 Task: Filter courses by subject and topic,"Creative".
Action: Mouse moved to (419, 108)
Screenshot: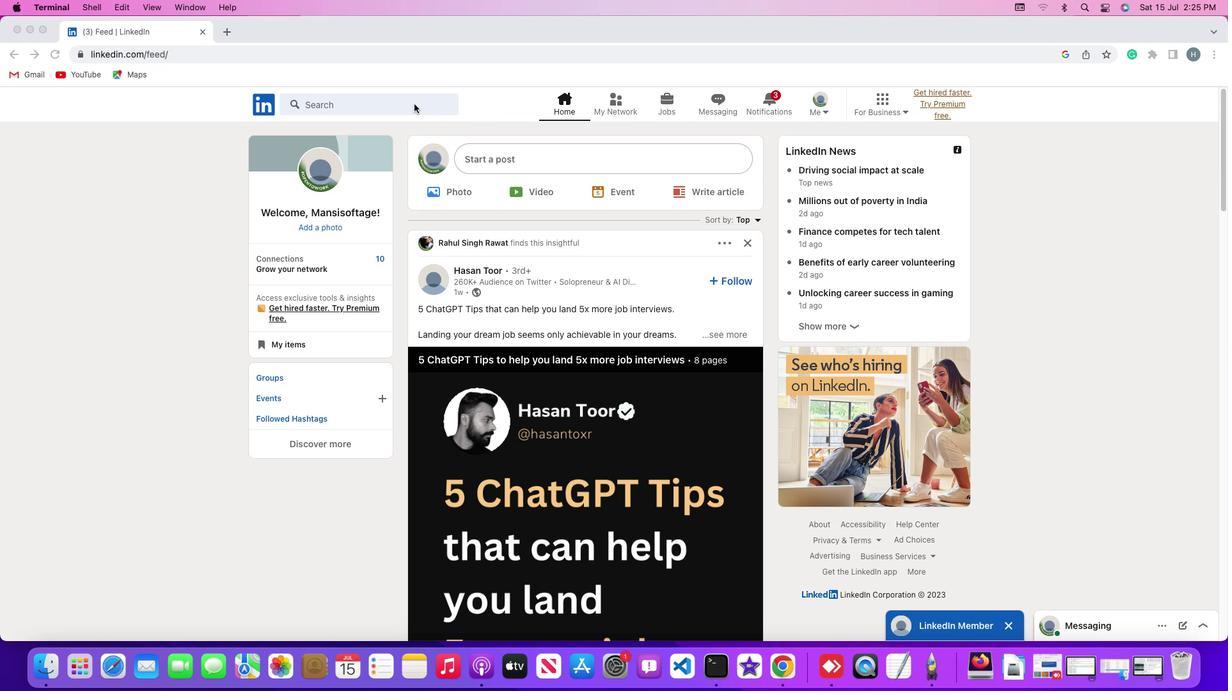 
Action: Mouse pressed left at (419, 108)
Screenshot: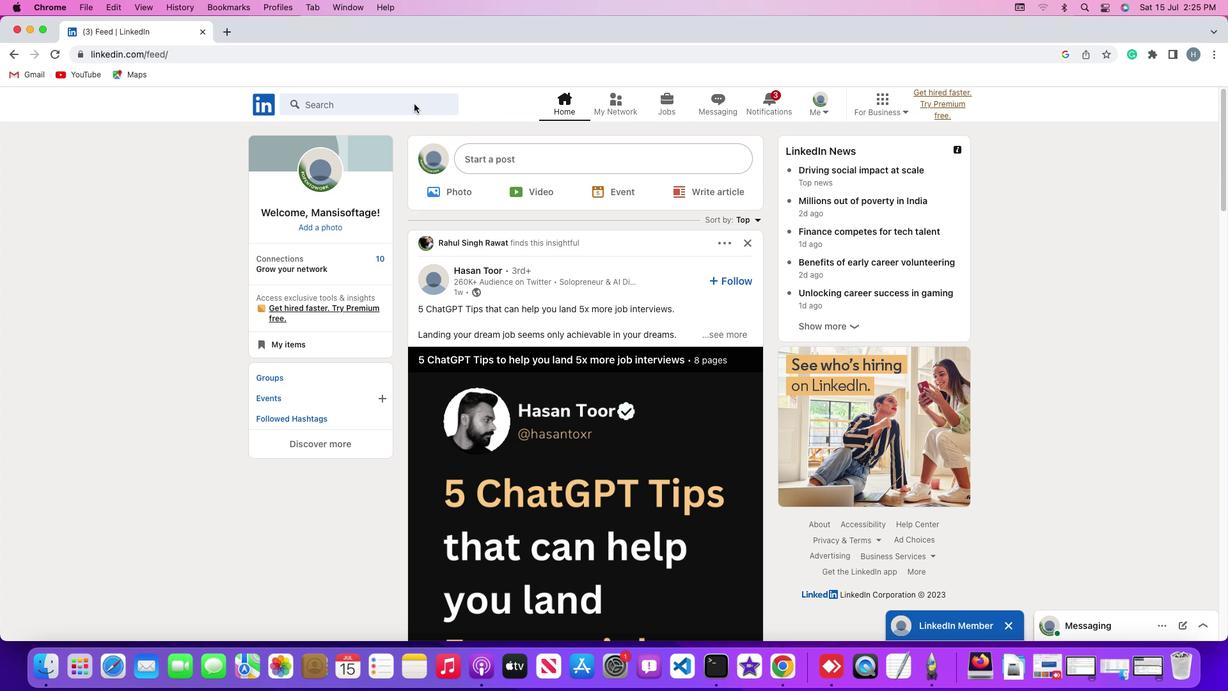 
Action: Mouse pressed left at (419, 108)
Screenshot: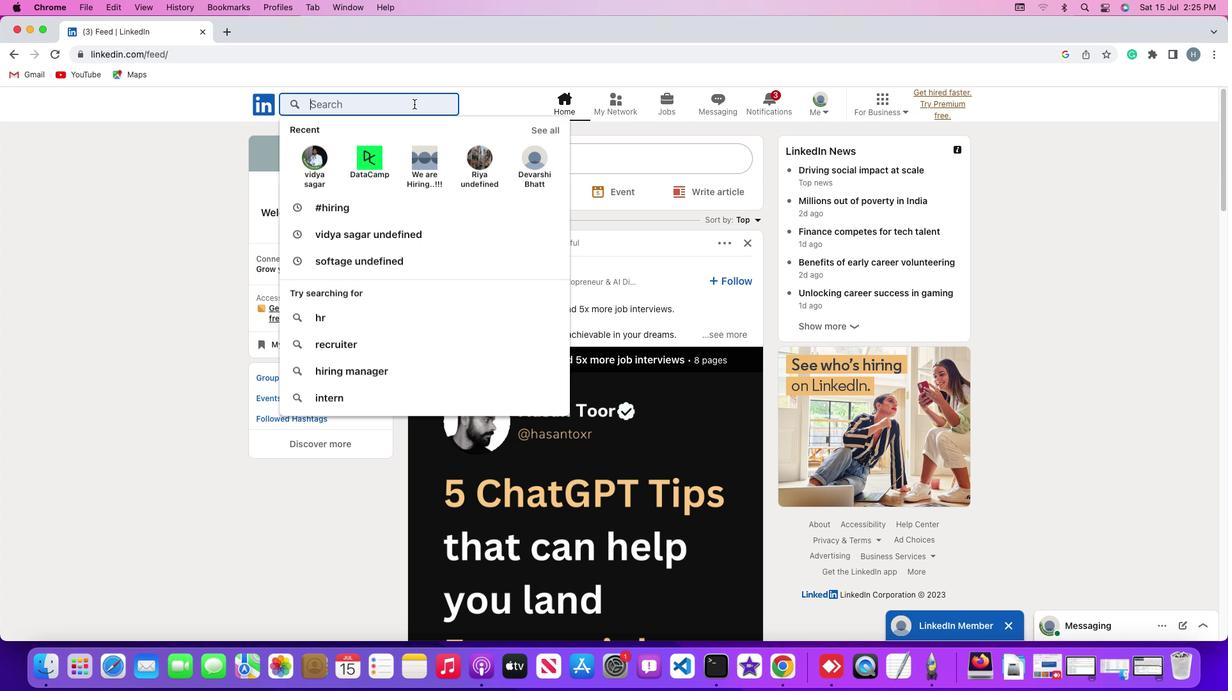 
Action: Mouse moved to (458, 86)
Screenshot: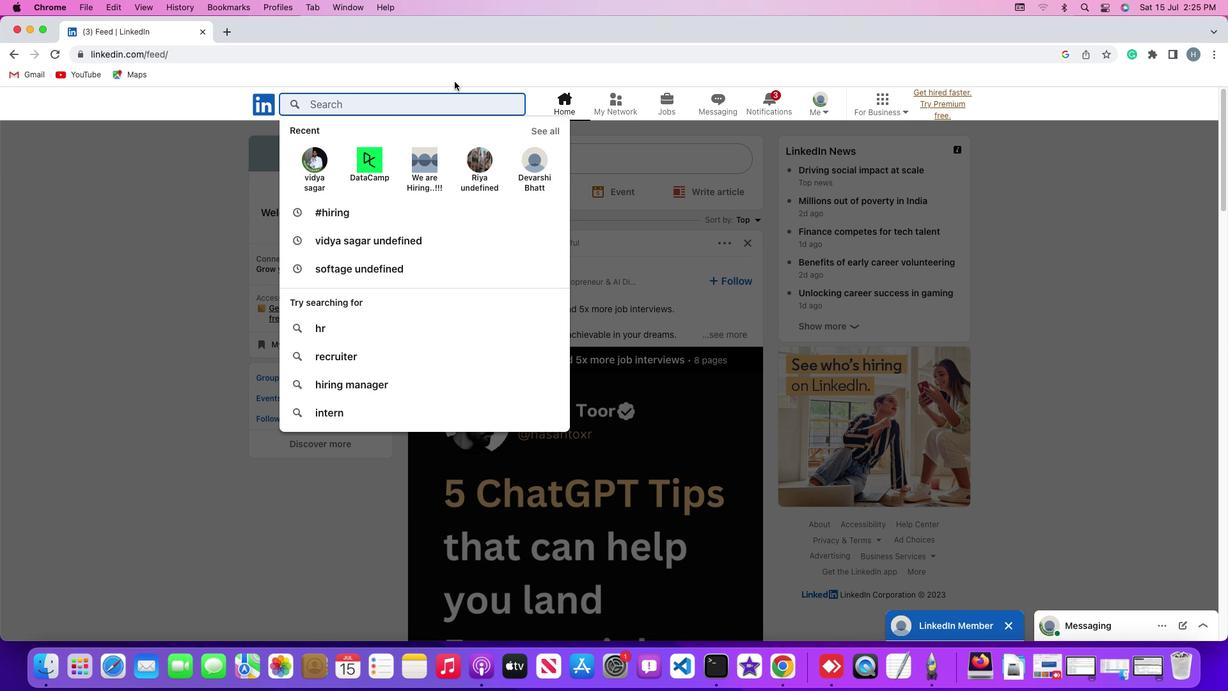 
Action: Key pressed Key.shift'#''h''i''r''i''n''g'Key.enter
Screenshot: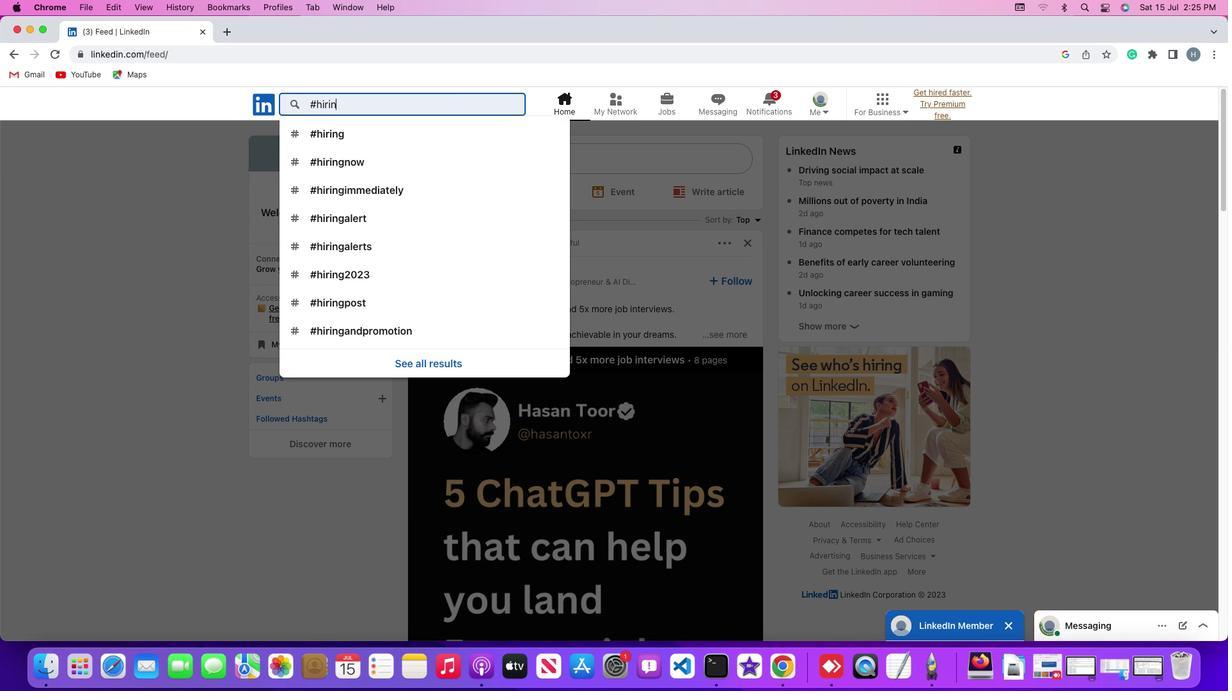 
Action: Mouse moved to (690, 141)
Screenshot: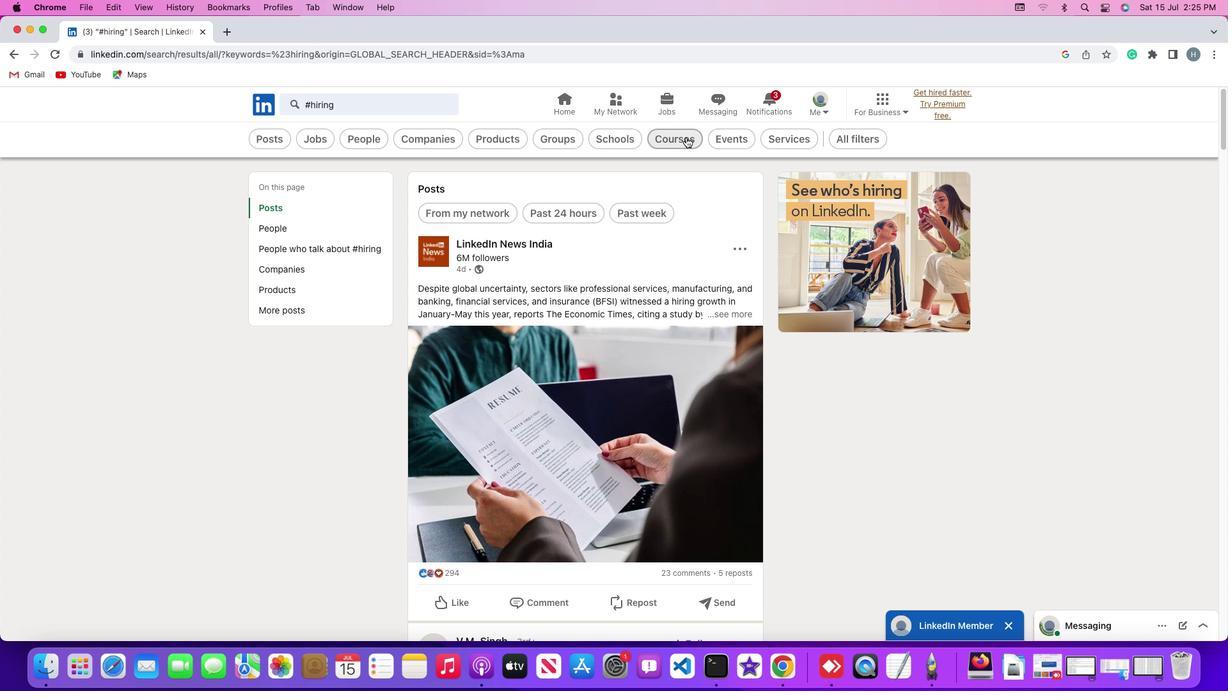 
Action: Mouse pressed left at (690, 141)
Screenshot: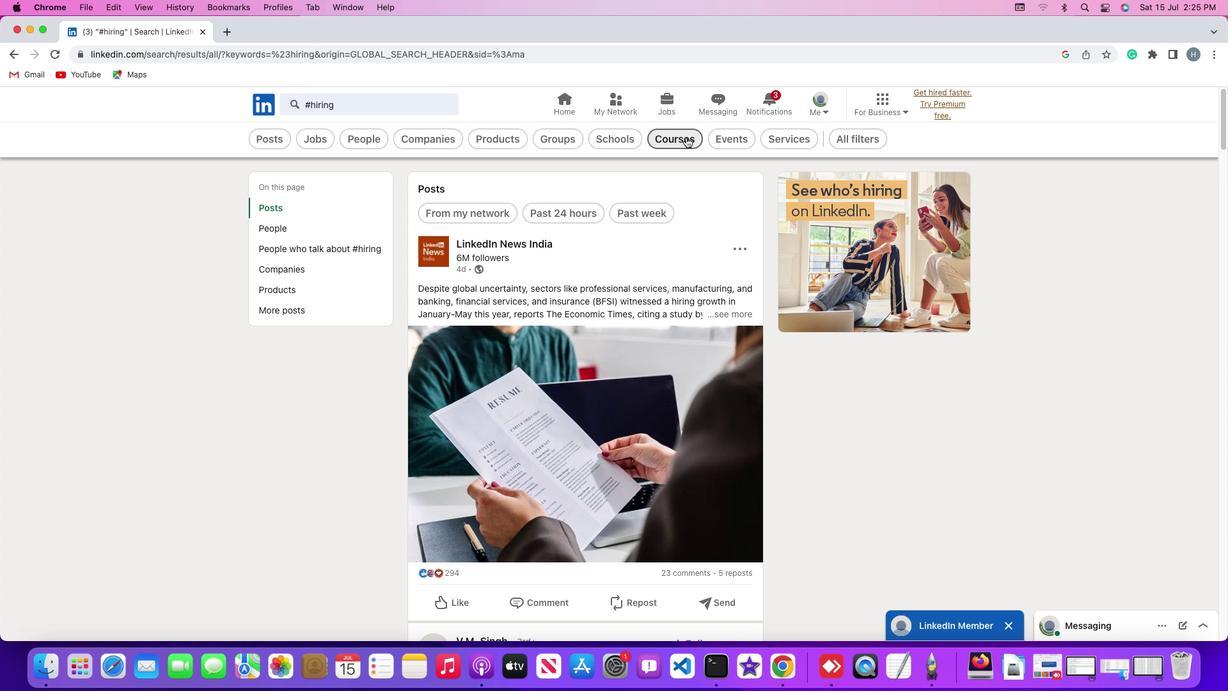 
Action: Mouse moved to (554, 142)
Screenshot: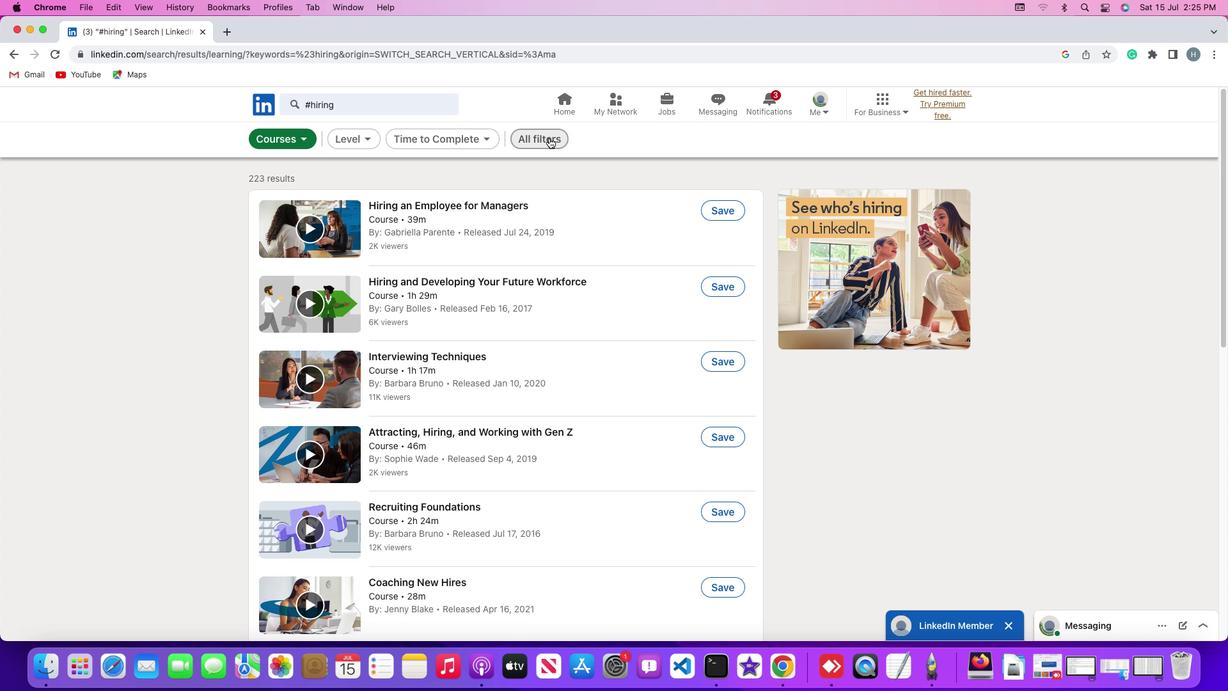 
Action: Mouse pressed left at (554, 142)
Screenshot: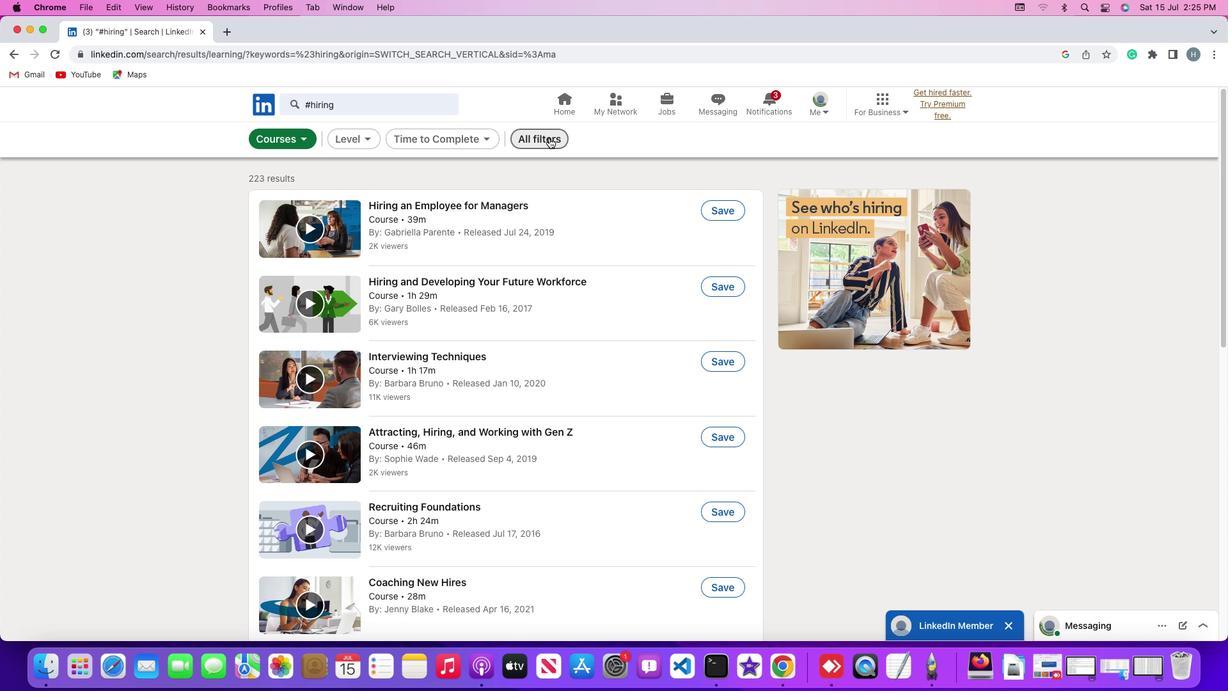 
Action: Mouse moved to (918, 454)
Screenshot: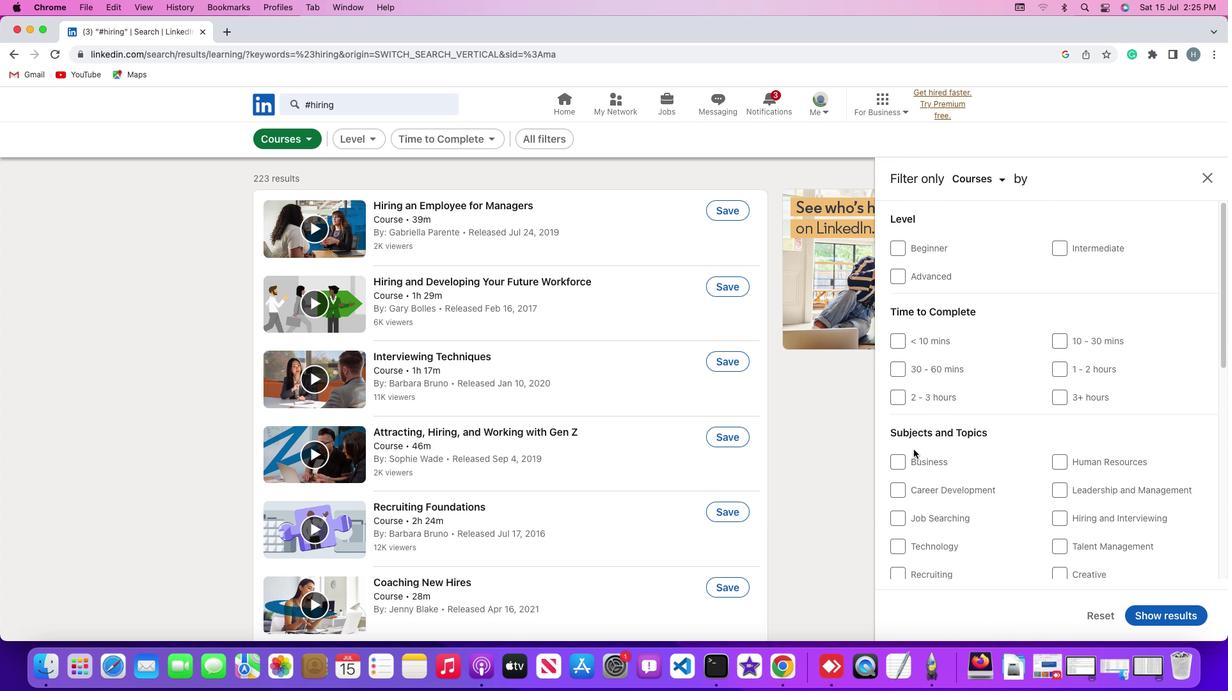 
Action: Mouse scrolled (918, 454) with delta (4, 3)
Screenshot: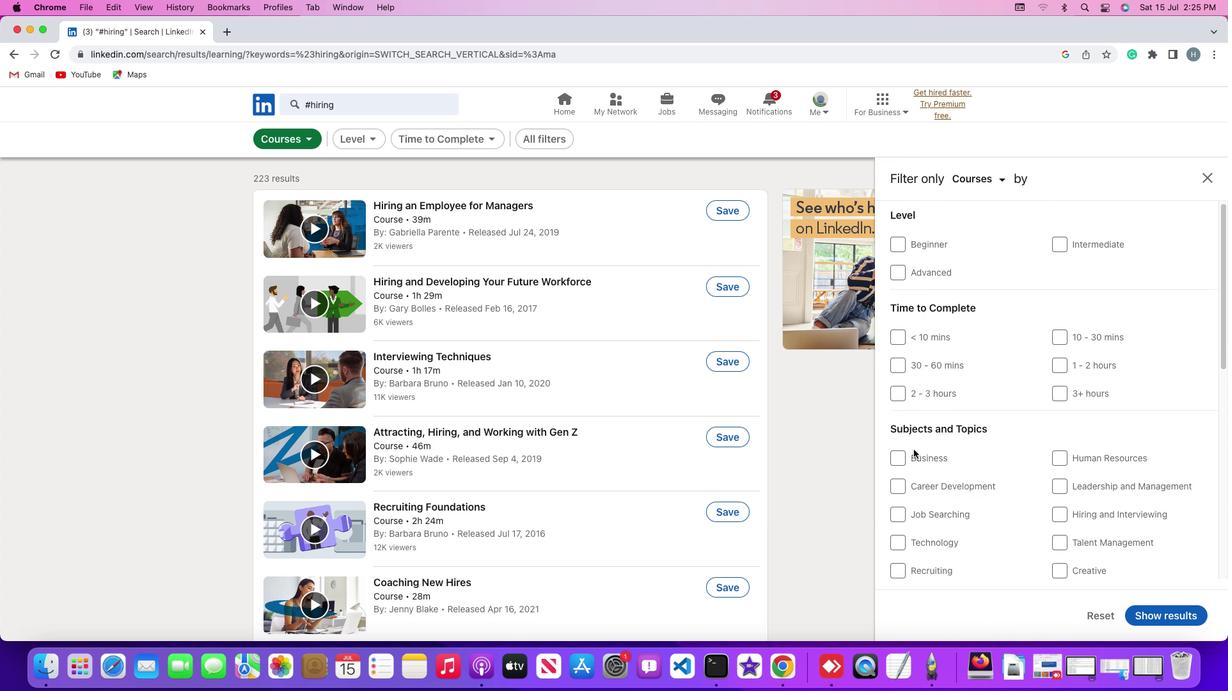 
Action: Mouse scrolled (918, 454) with delta (4, 3)
Screenshot: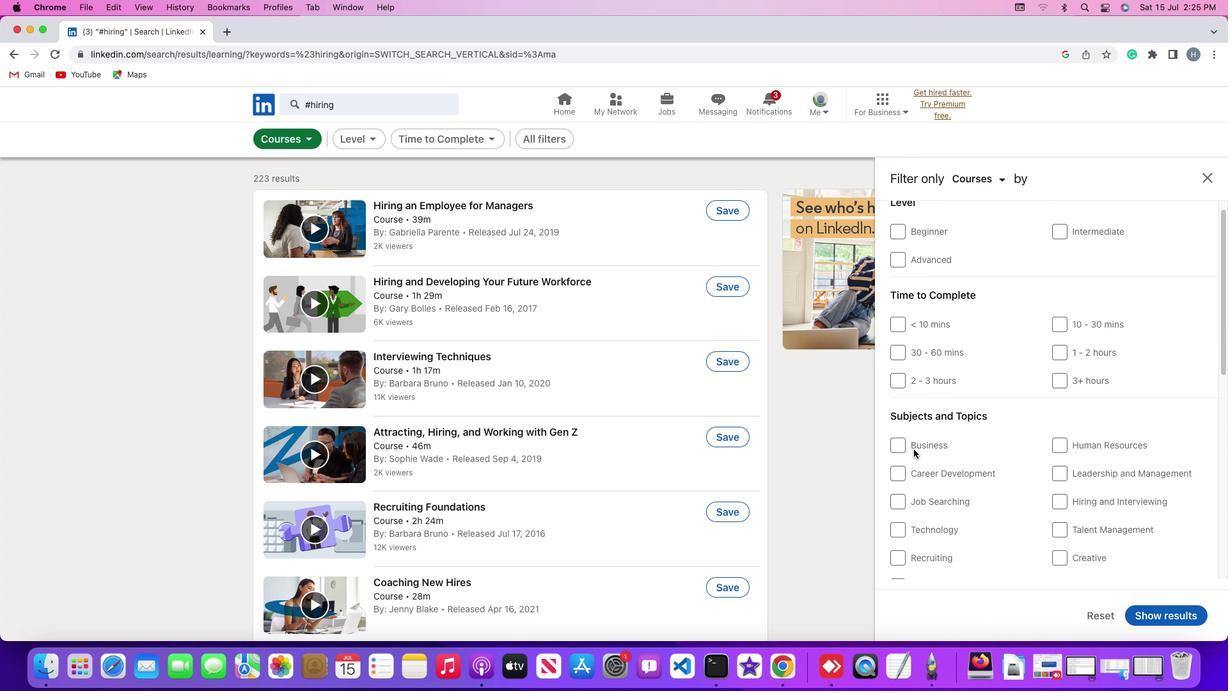 
Action: Mouse scrolled (918, 454) with delta (4, 3)
Screenshot: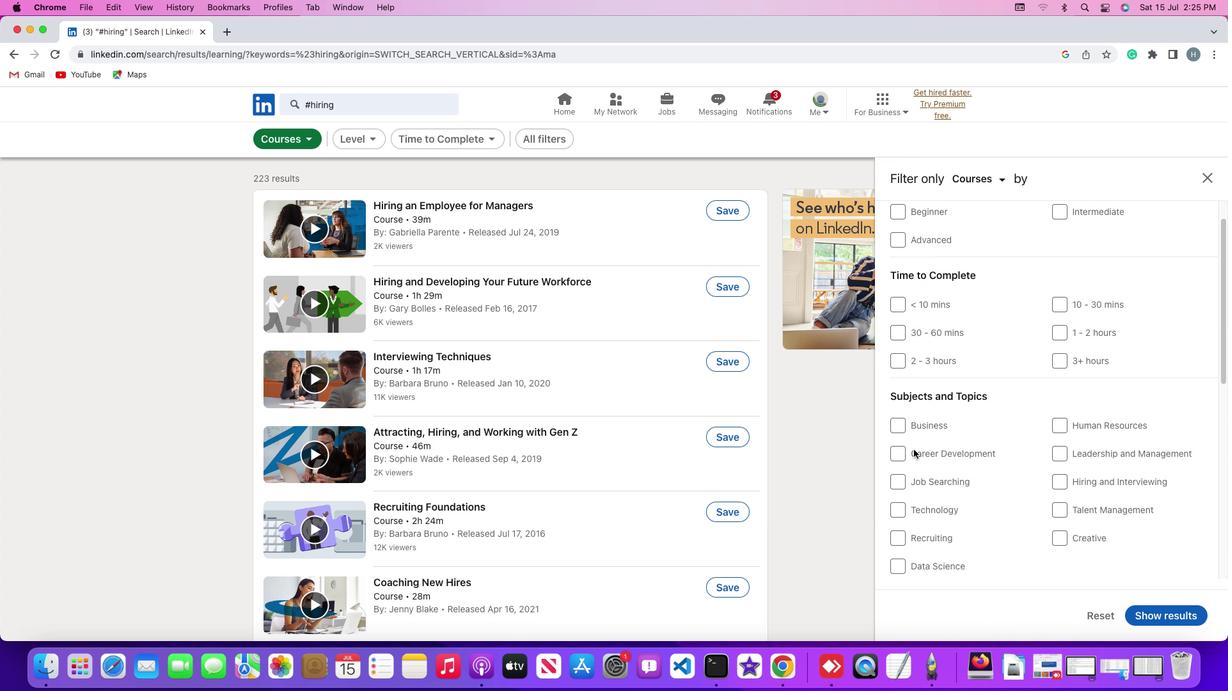 
Action: Mouse moved to (1066, 515)
Screenshot: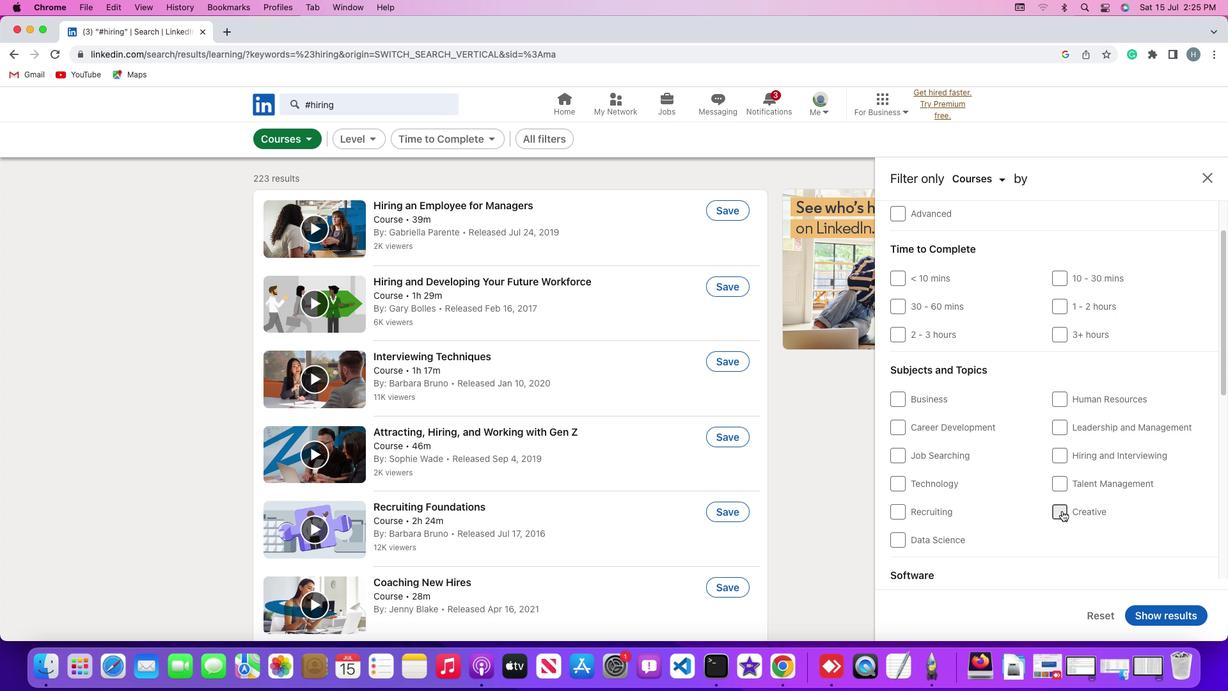 
Action: Mouse pressed left at (1066, 515)
Screenshot: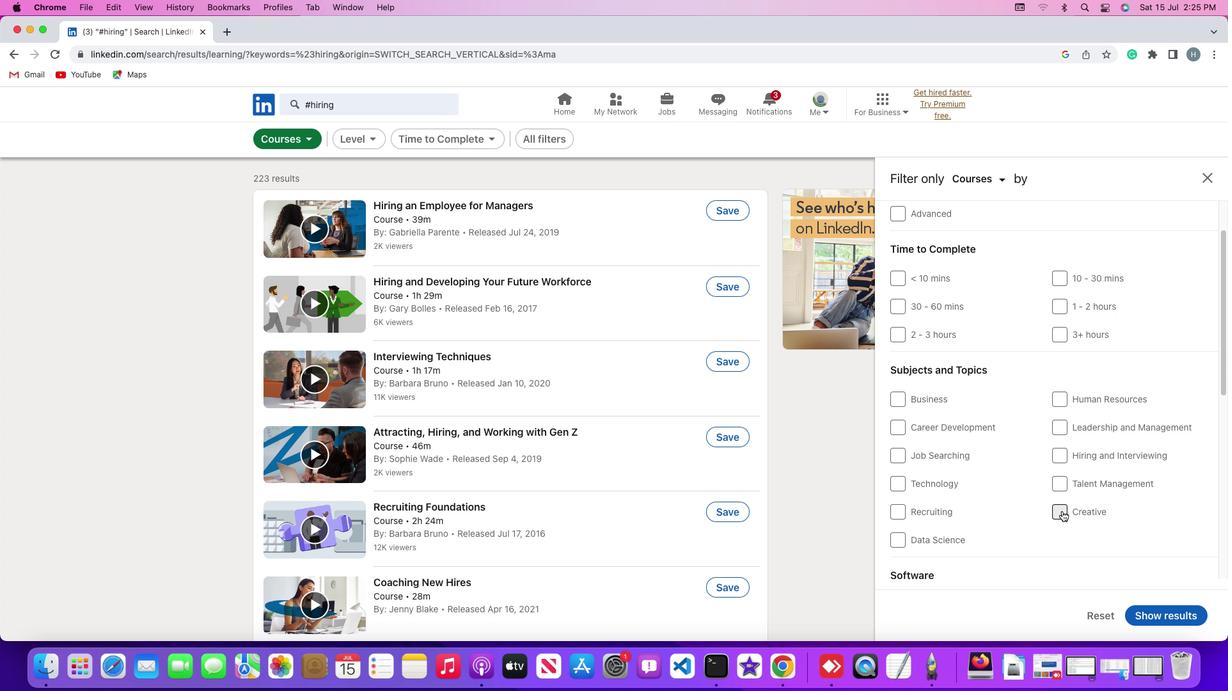
Action: Mouse moved to (1158, 620)
Screenshot: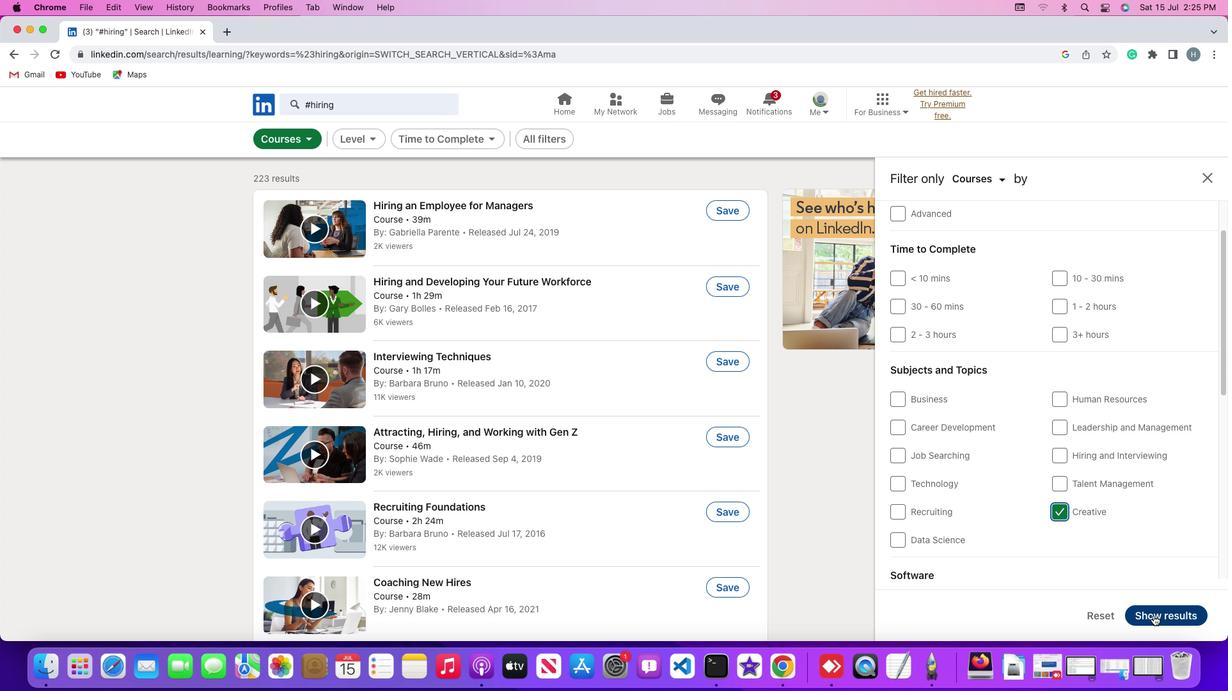 
Action: Mouse pressed left at (1158, 620)
Screenshot: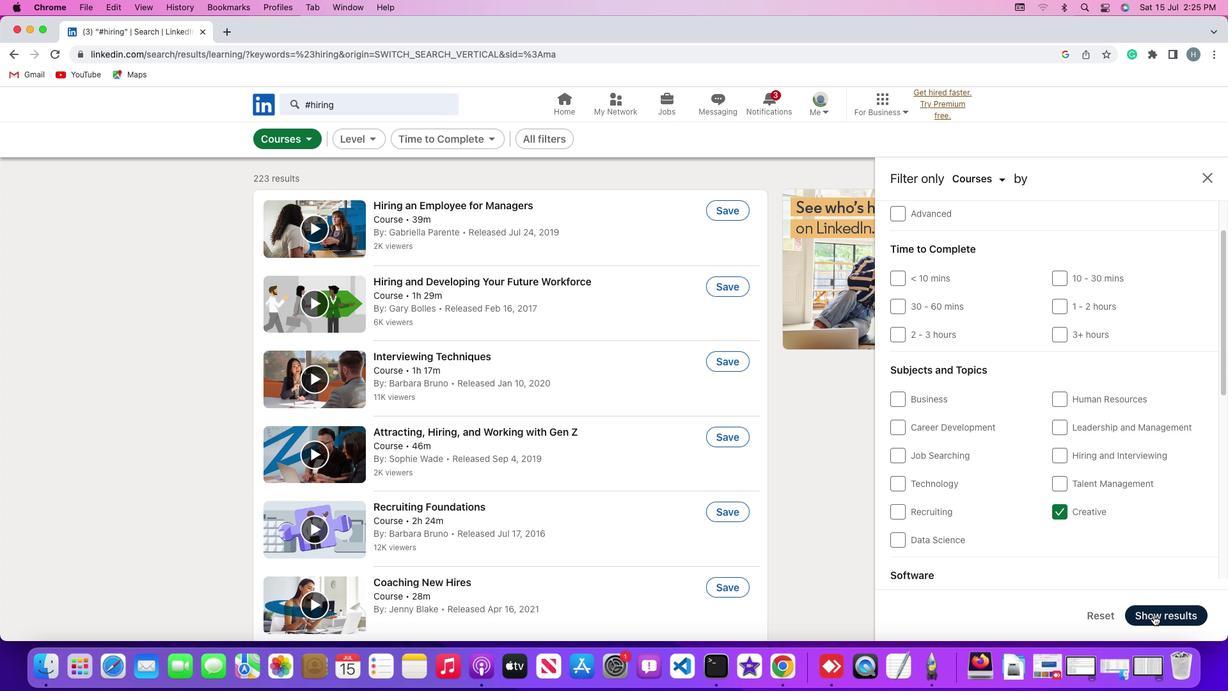 
Action: Mouse moved to (887, 421)
Screenshot: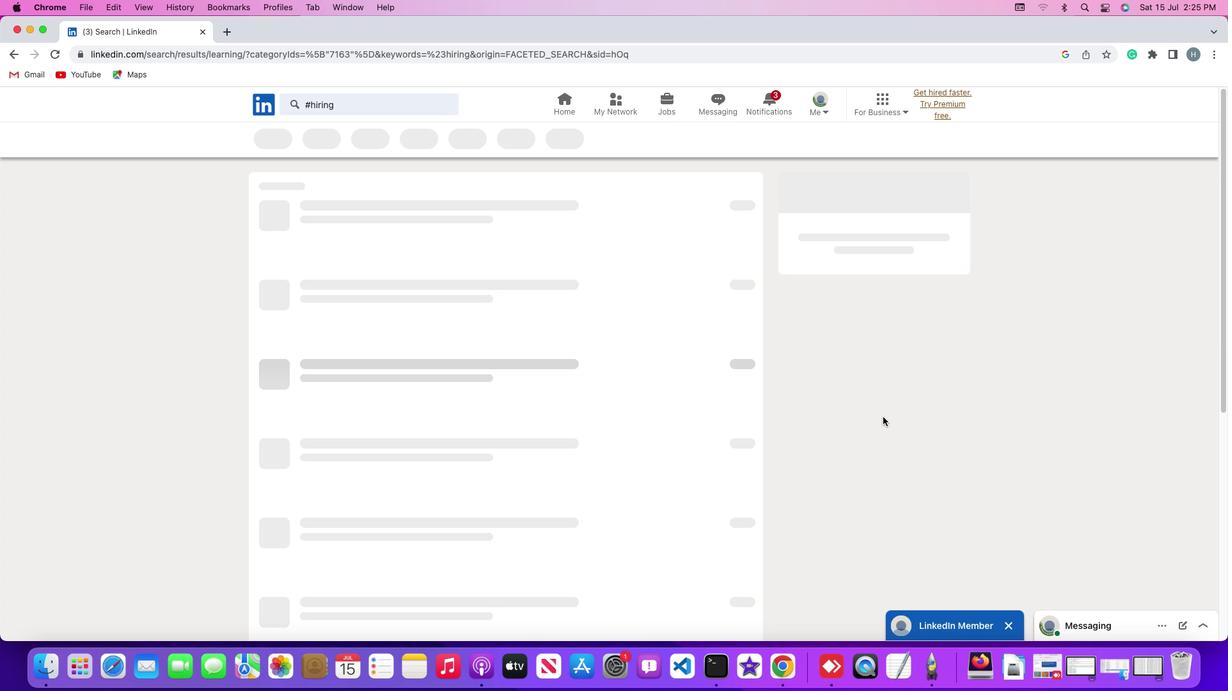 
